 Task: Set the theme color for the current profile to "Light teal and white".
Action: Mouse moved to (1081, 31)
Screenshot: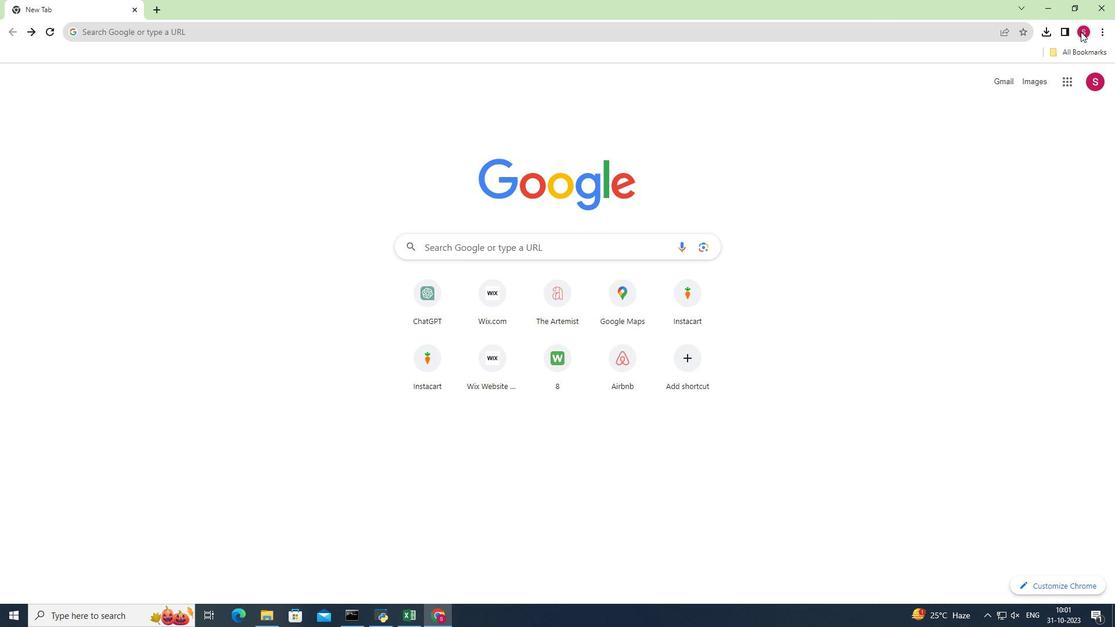 
Action: Mouse pressed left at (1081, 31)
Screenshot: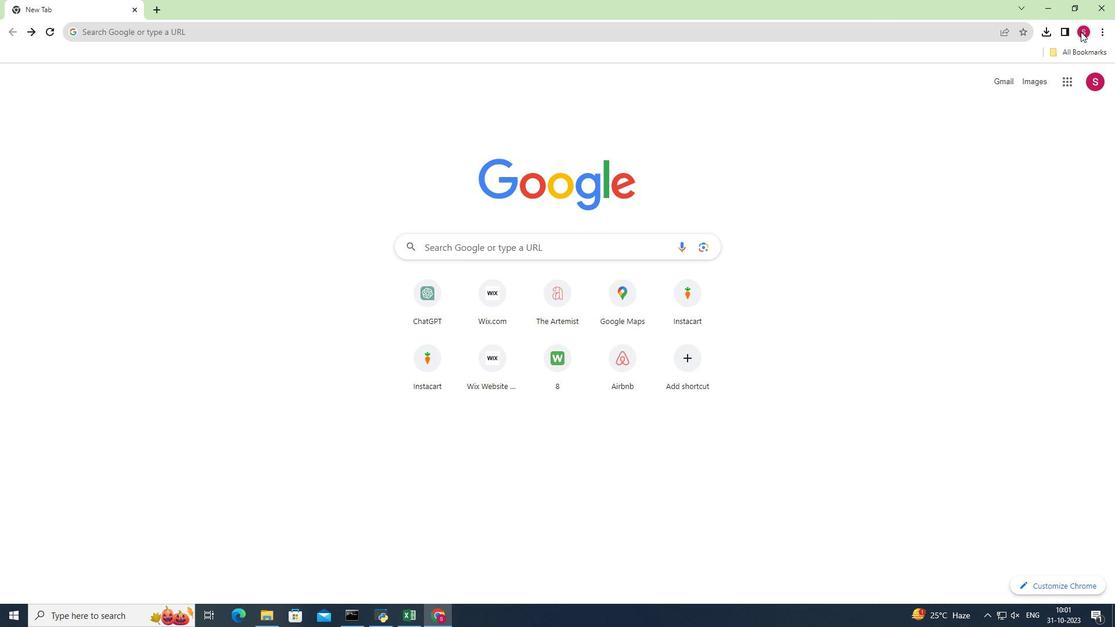 
Action: Mouse moved to (1071, 76)
Screenshot: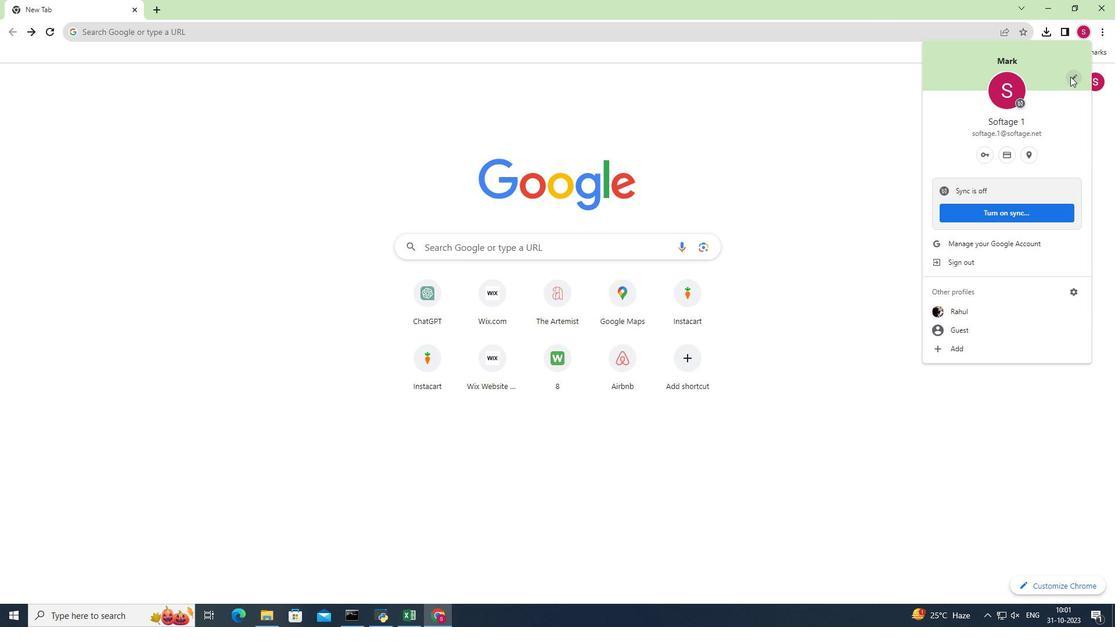 
Action: Mouse pressed left at (1071, 76)
Screenshot: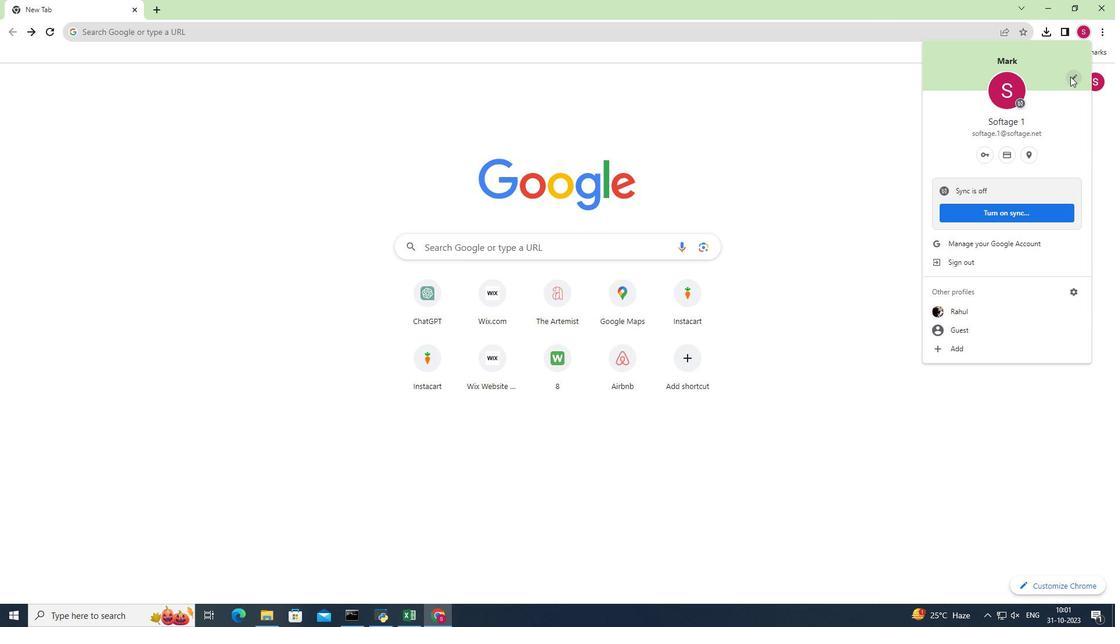 
Action: Mouse moved to (594, 287)
Screenshot: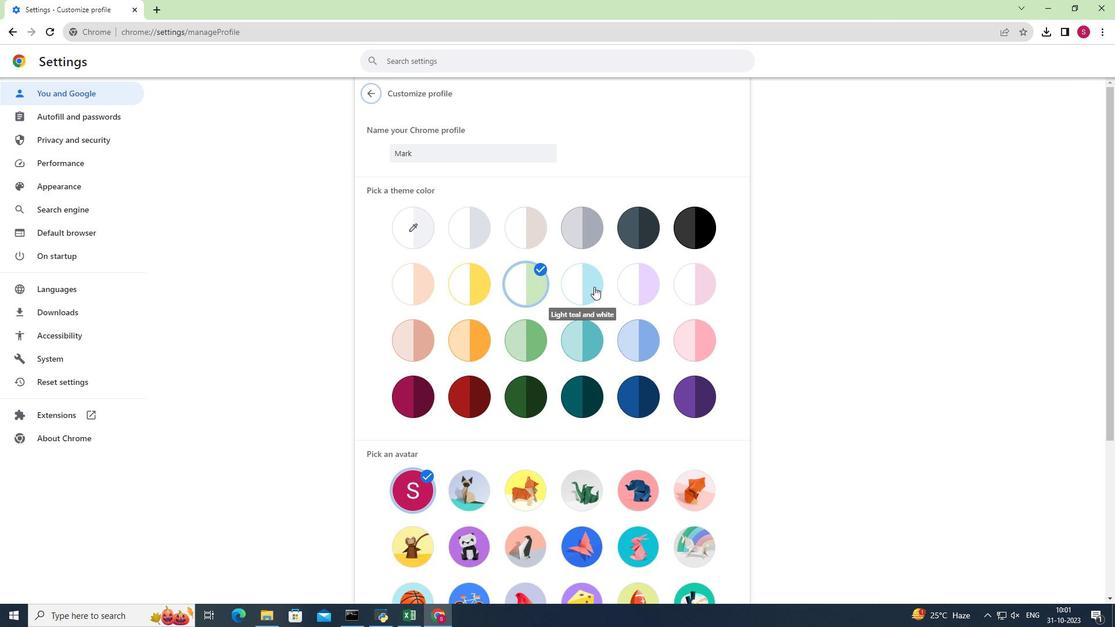 
Action: Mouse pressed left at (594, 287)
Screenshot: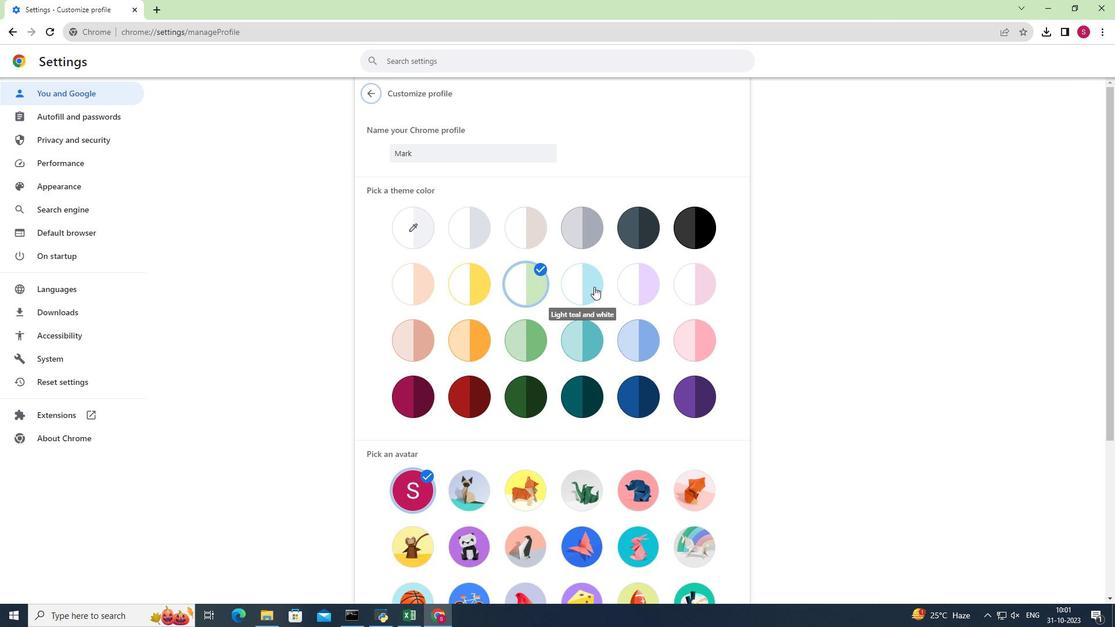 
Action: Mouse moved to (898, 287)
Screenshot: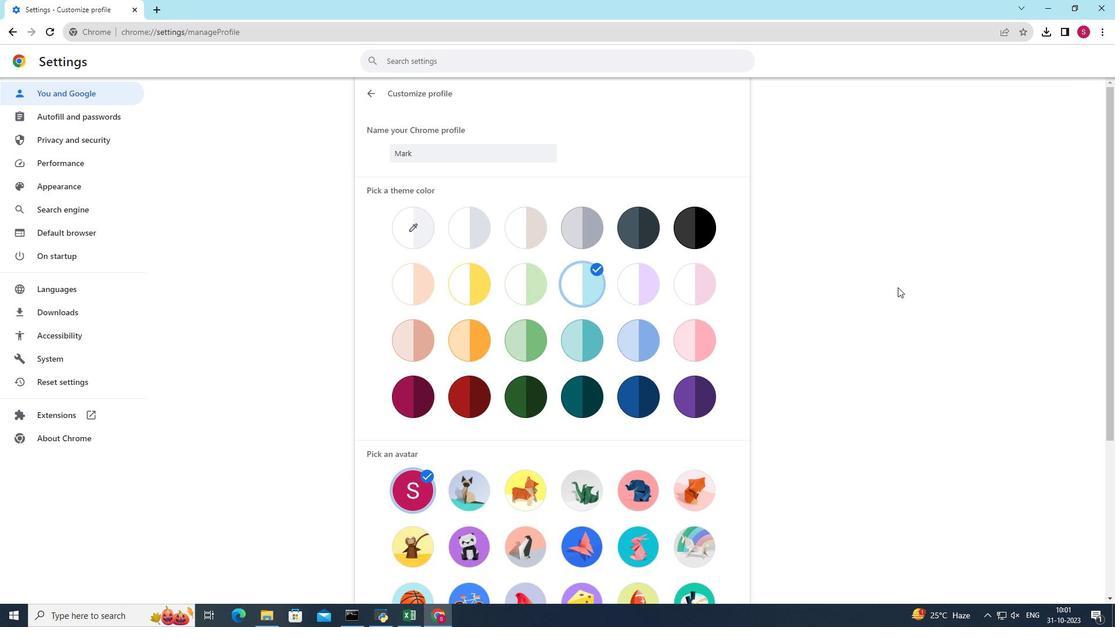 
